 Task: check for the event while your visit to the museum on the 13th at 10:00 AM.
Action: Mouse moved to (25, 251)
Screenshot: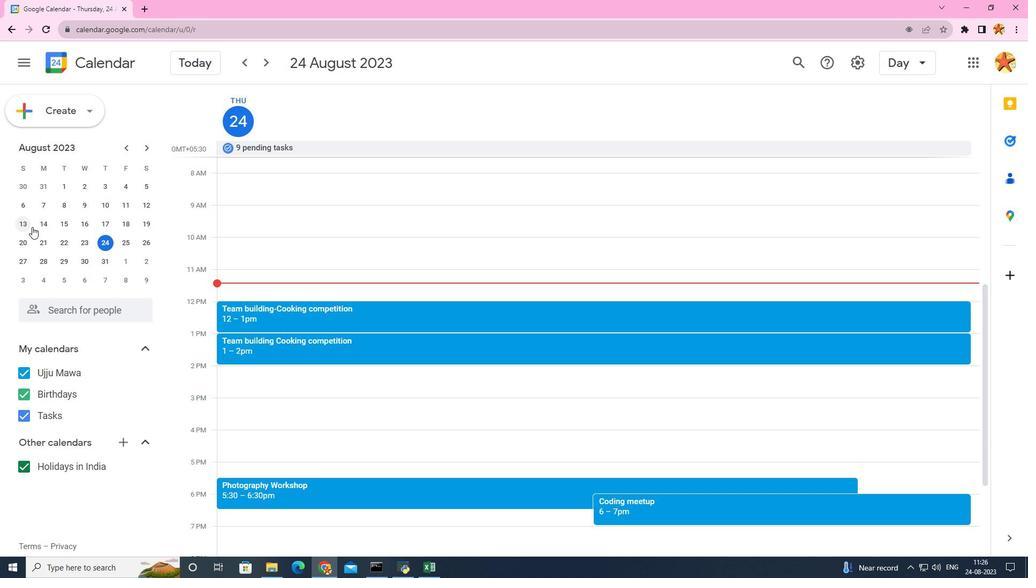 
Action: Mouse pressed left at (25, 251)
Screenshot: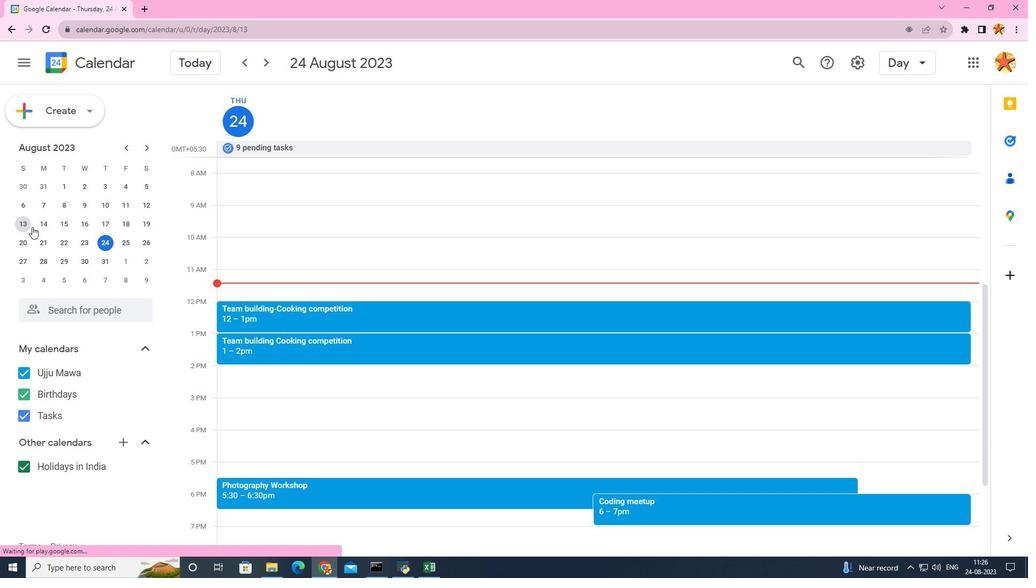 
Action: Mouse moved to (250, 250)
Screenshot: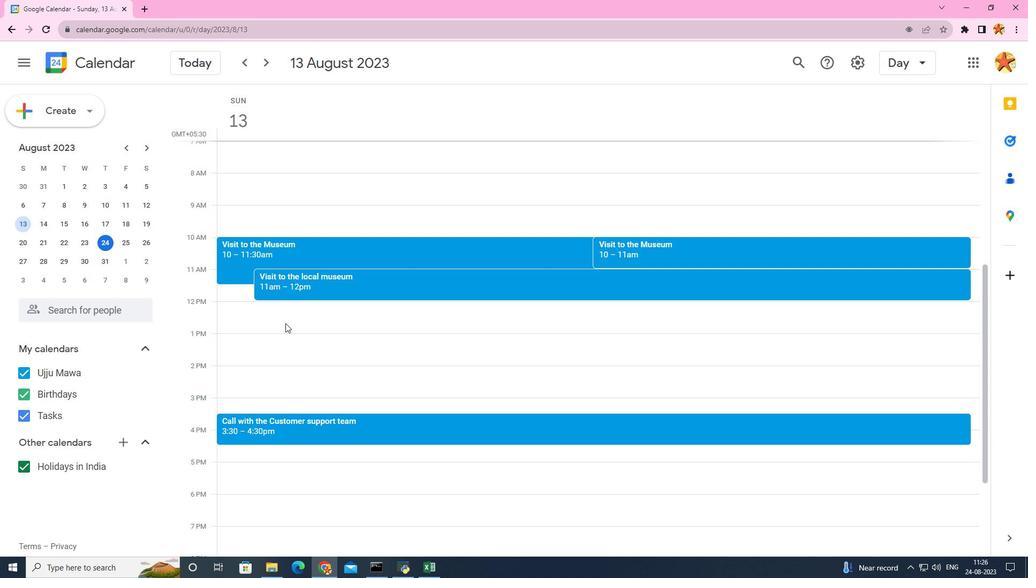 
Action: Mouse pressed left at (250, 250)
Screenshot: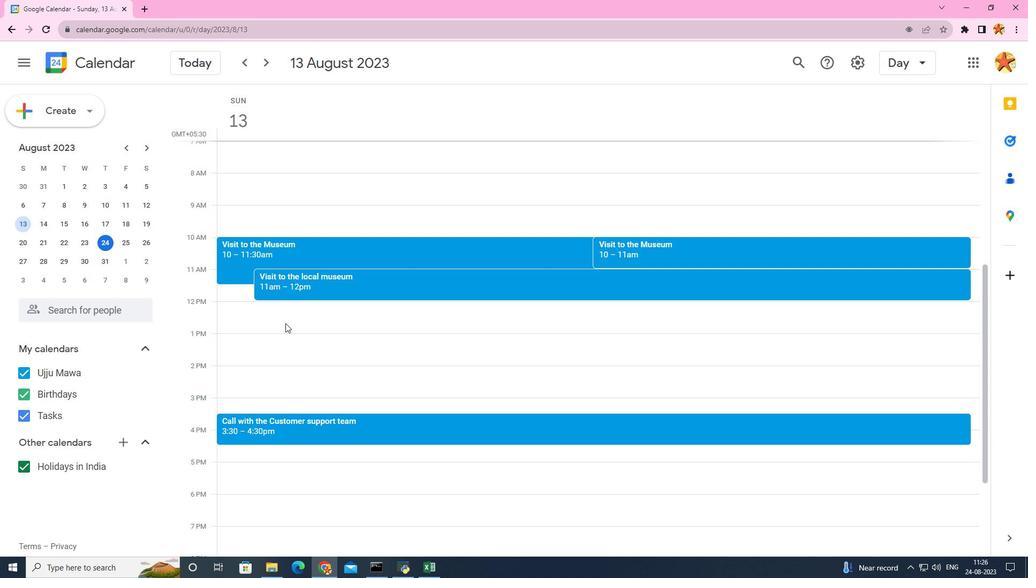 
Action: Mouse pressed left at (250, 250)
Screenshot: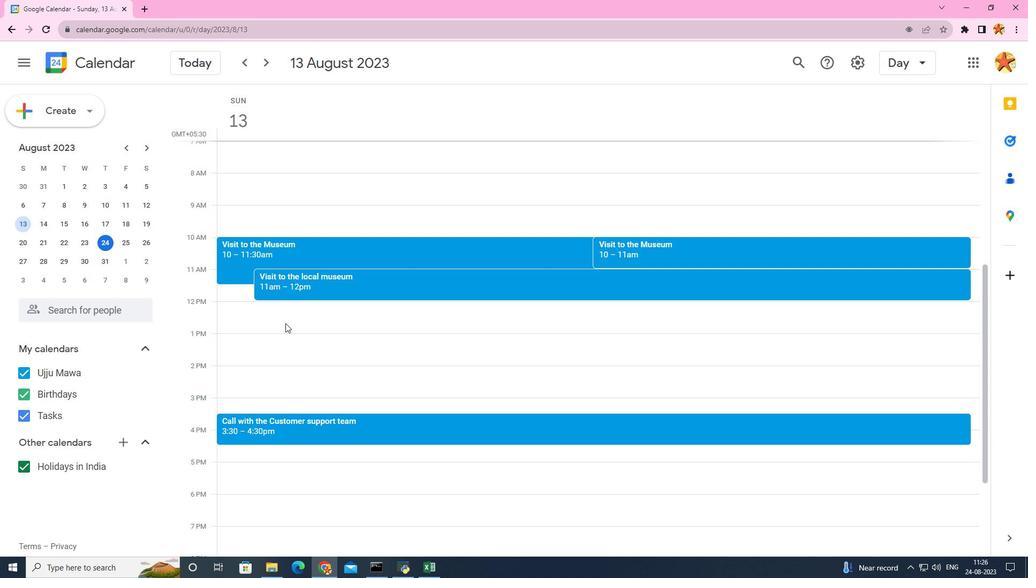 
Action: Mouse moved to (84, 145)
Screenshot: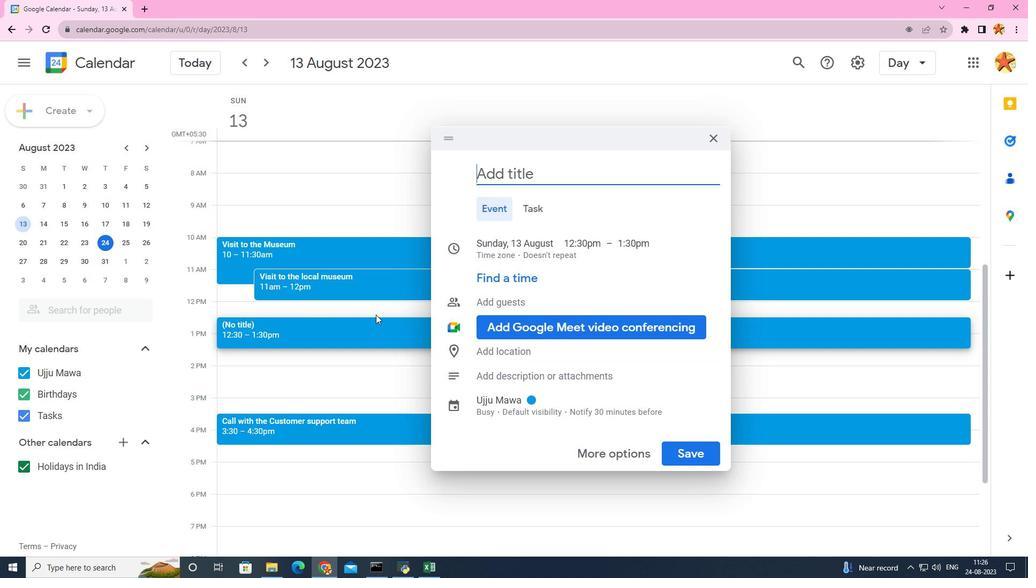 
Action: Mouse pressed left at (84, 145)
Screenshot: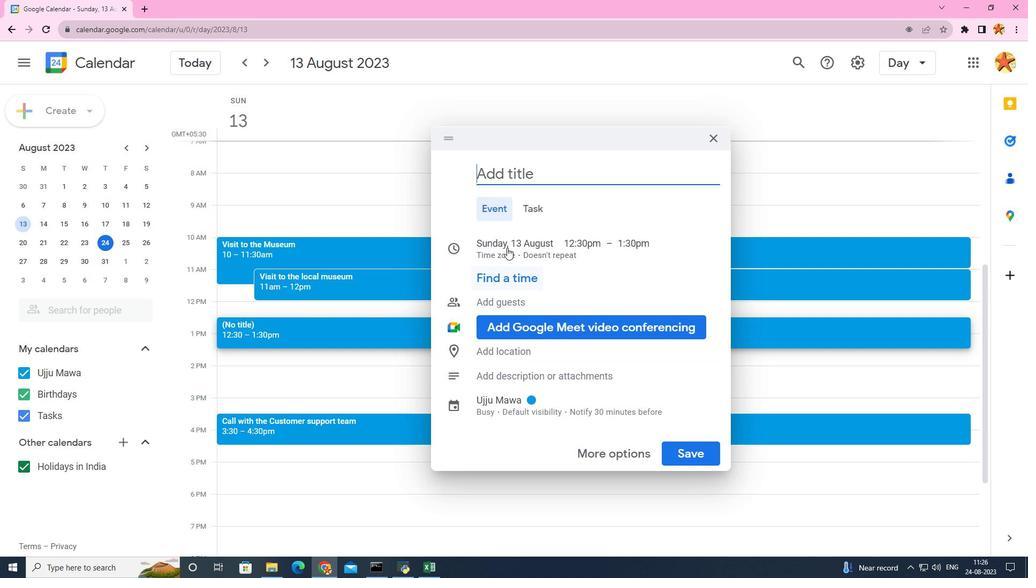 
Action: Key pressed <Key.caps_lock>V<Key.caps_lock>isit<Key.space>to<Key.space>the<Key.space><Key.caps_lock>M<Key.caps_lock>useum
Screenshot: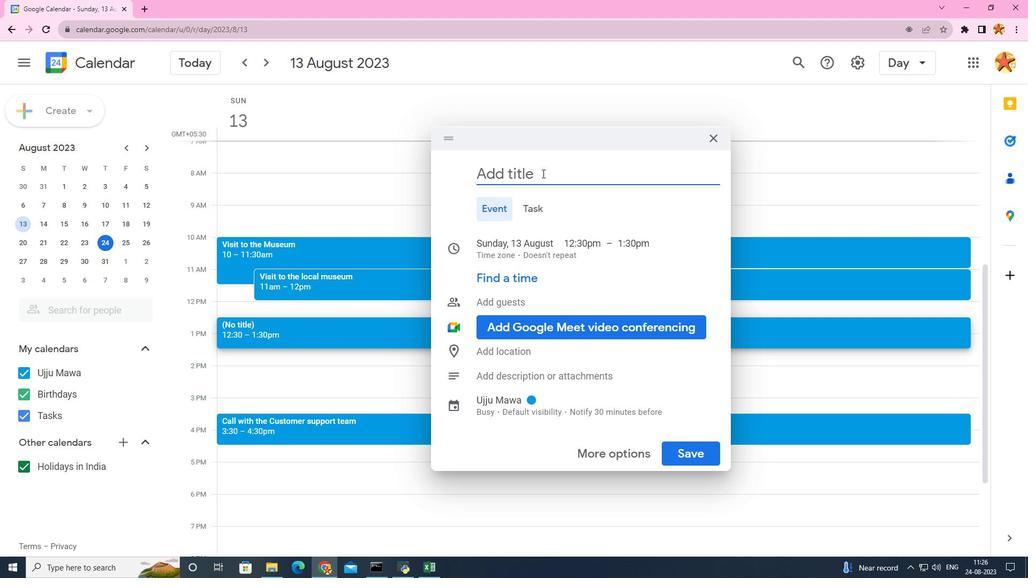 
Action: Mouse moved to (136, 174)
Screenshot: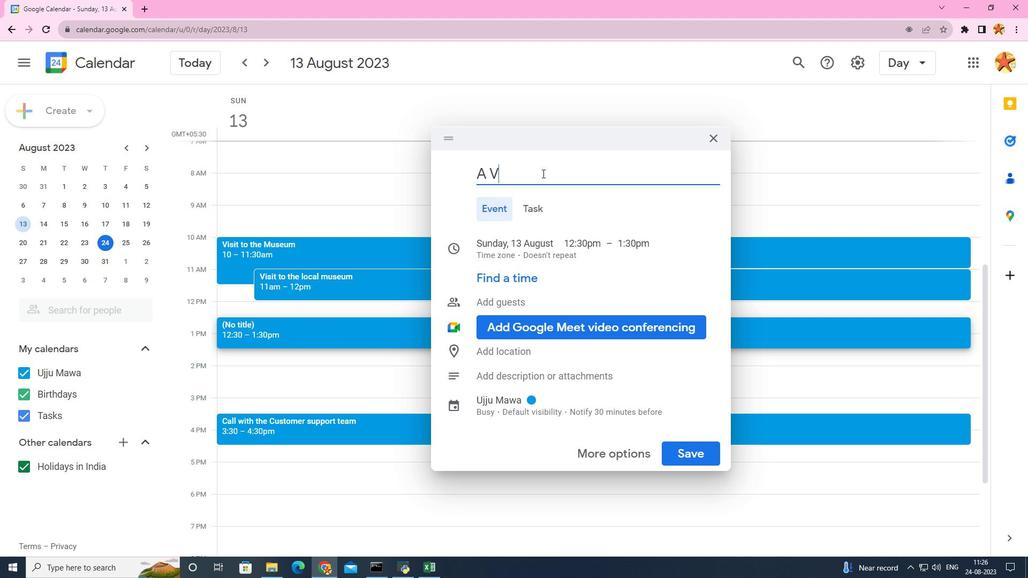 
Action: Mouse pressed left at (136, 174)
Screenshot: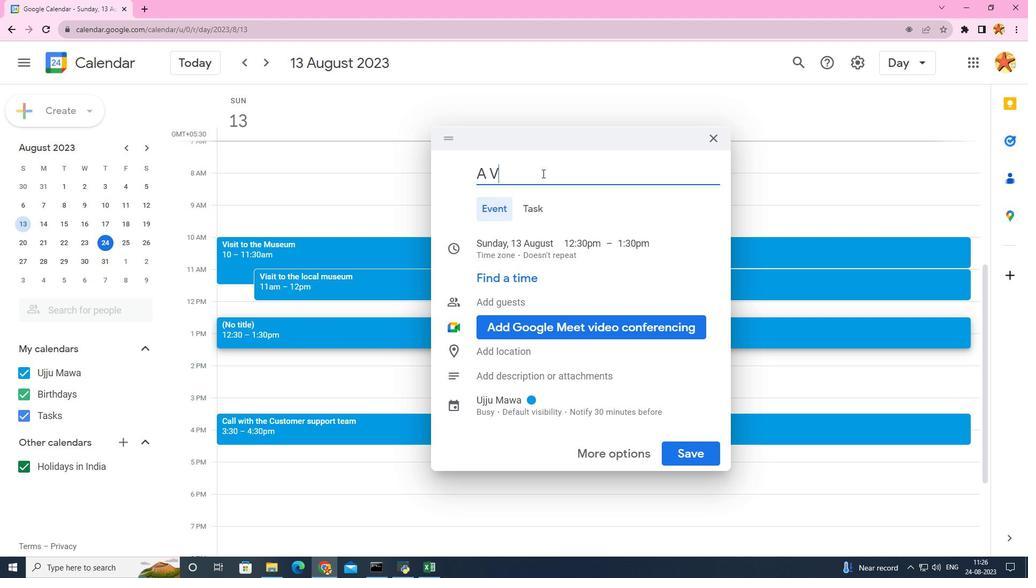 
Action: Mouse moved to (131, 263)
Screenshot: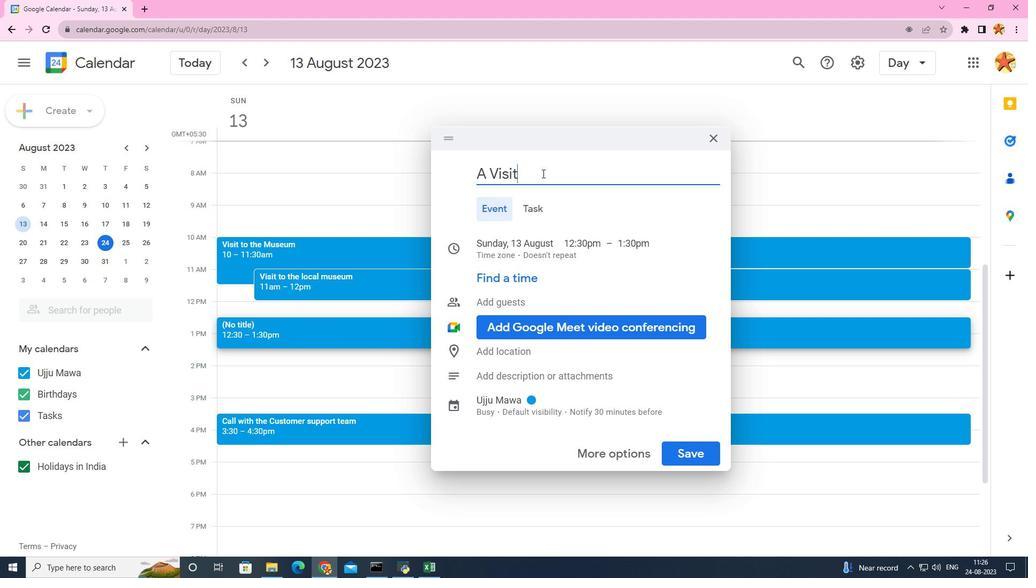 
Action: Mouse pressed left at (131, 263)
Screenshot: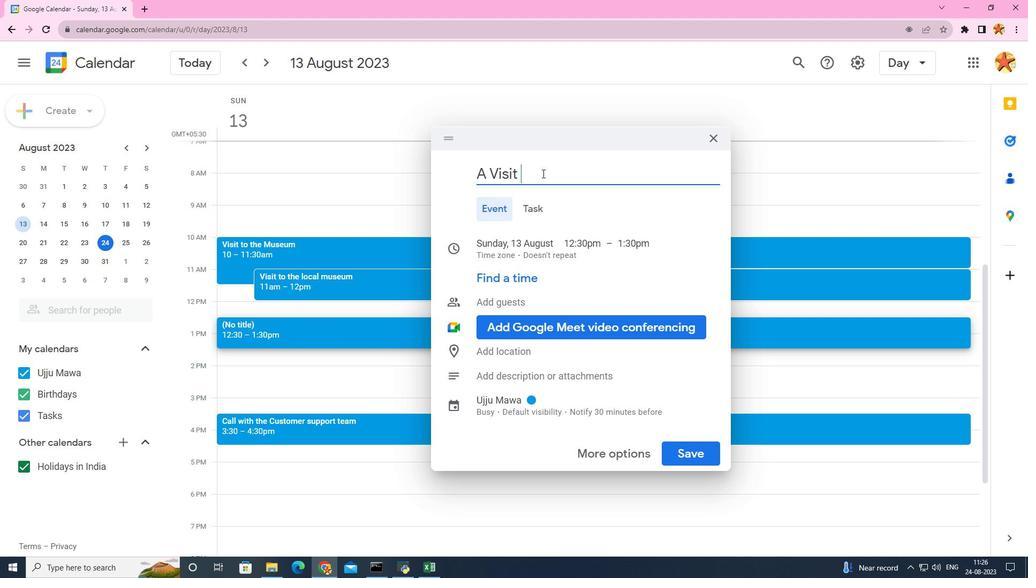 
Action: Mouse moved to (212, 172)
Screenshot: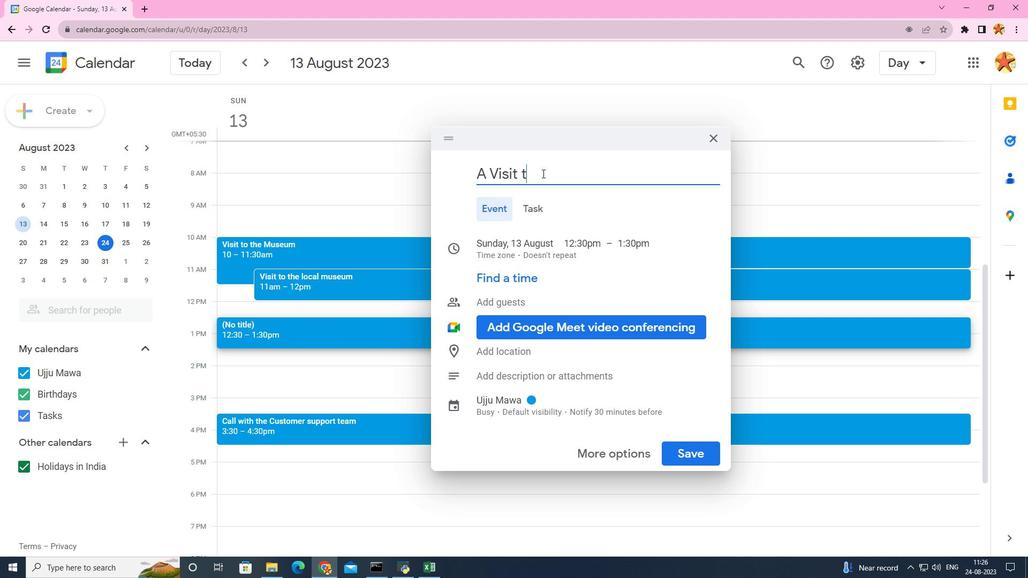 
Action: Mouse pressed left at (212, 172)
Screenshot: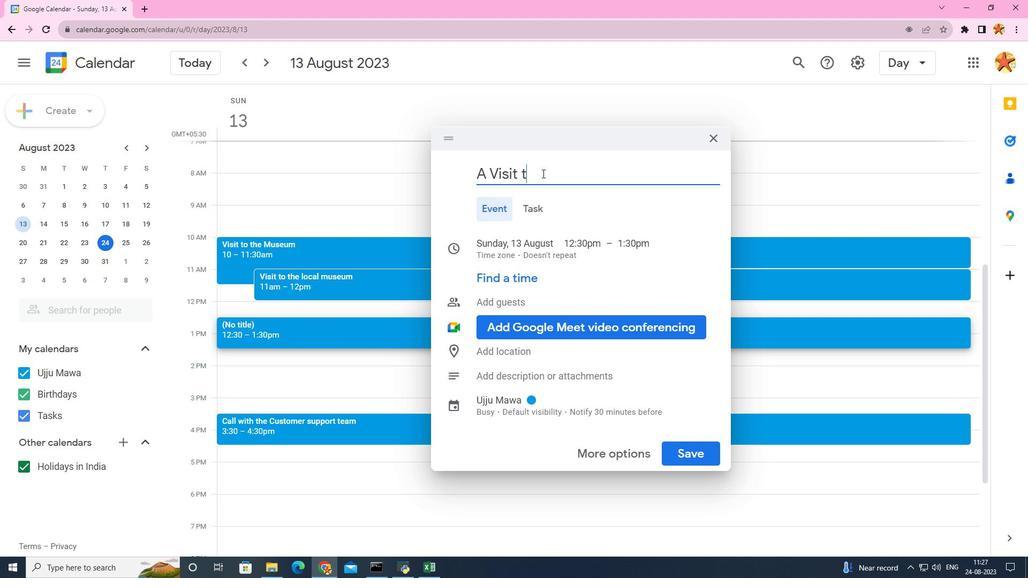 
Action: Mouse moved to (213, 258)
Screenshot: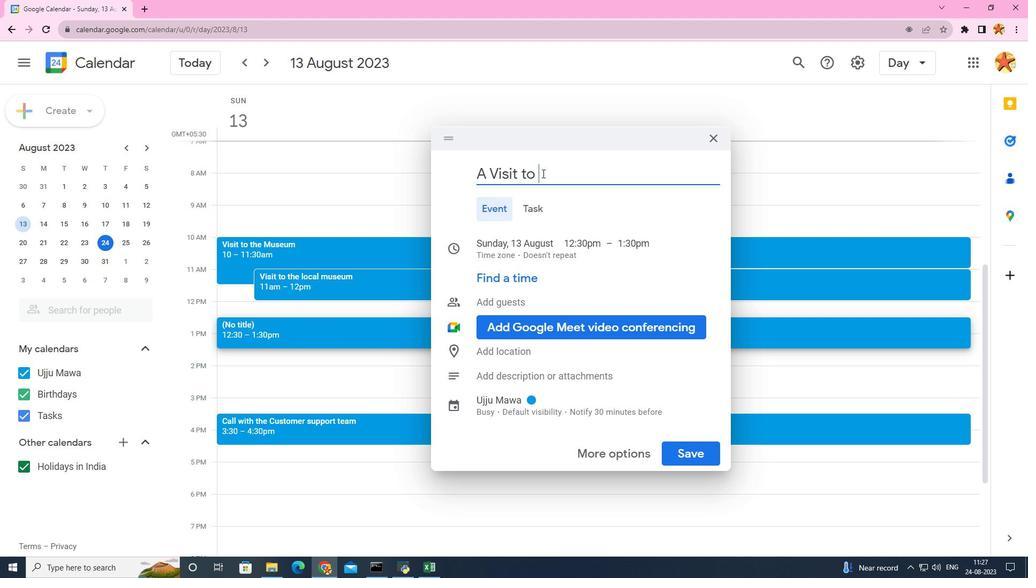 
Action: Mouse pressed left at (213, 258)
Screenshot: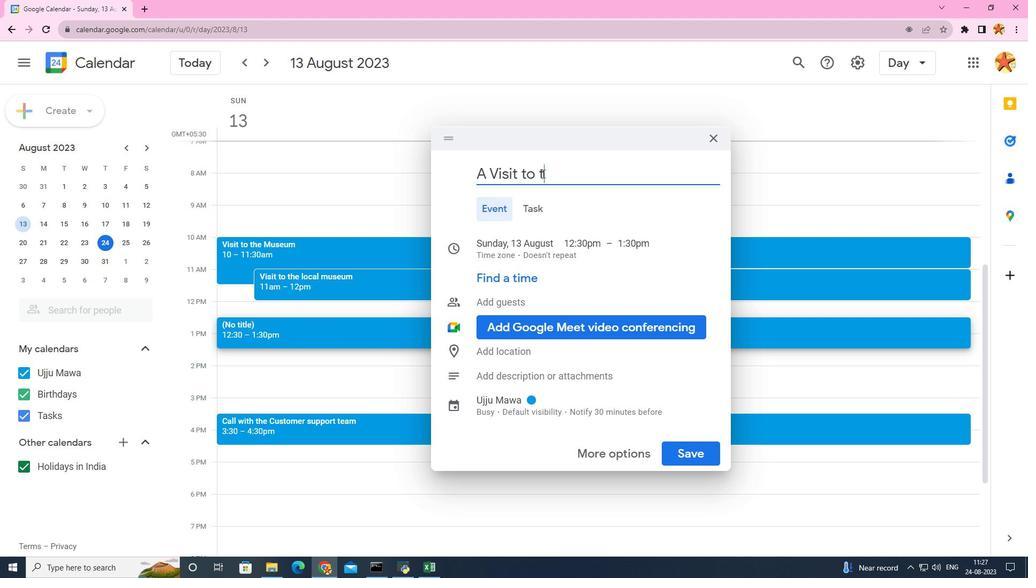 
Action: Mouse moved to (197, 177)
Screenshot: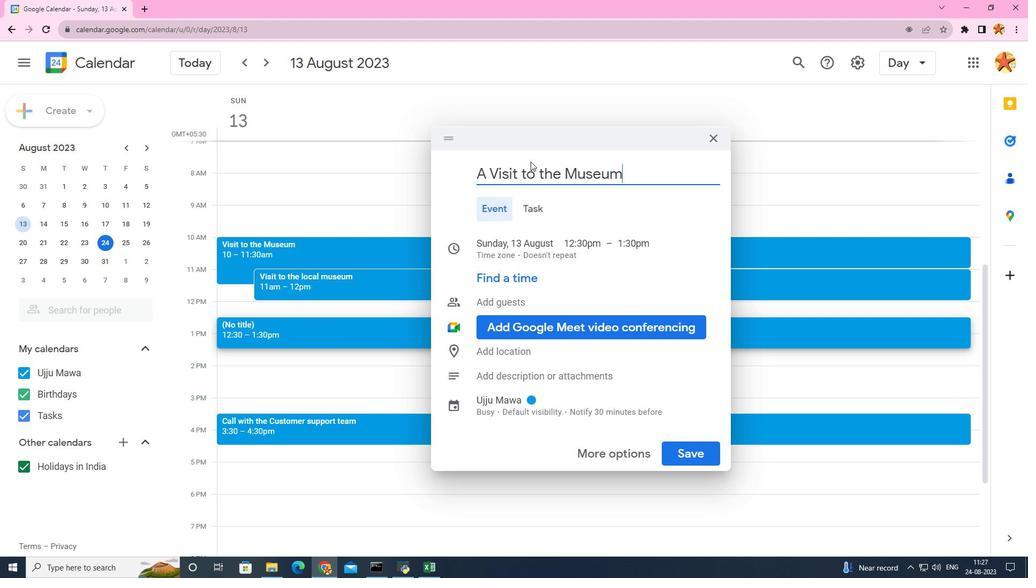 
Action: Mouse pressed left at (197, 177)
Screenshot: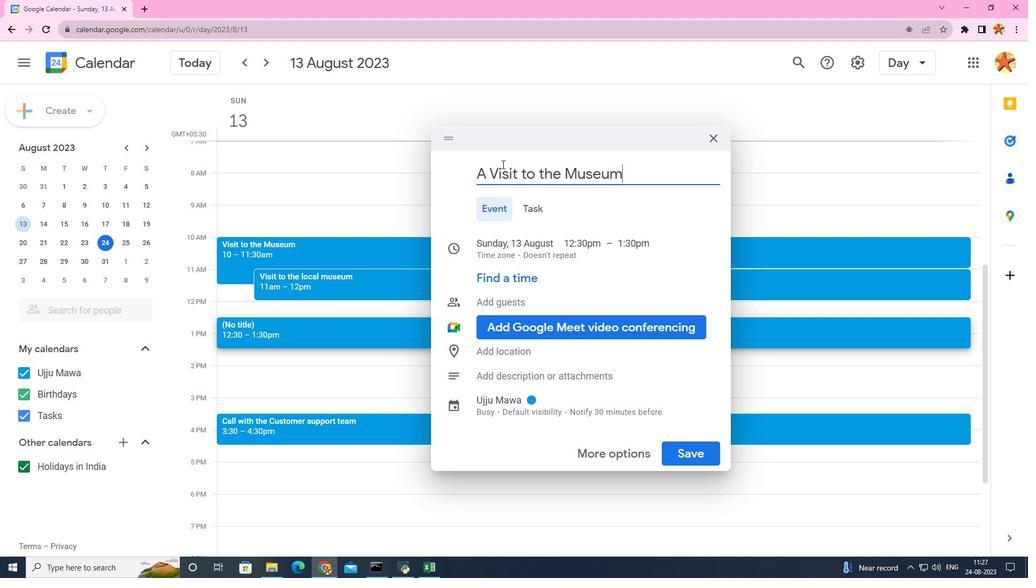 
Action: Mouse moved to (221, 214)
Screenshot: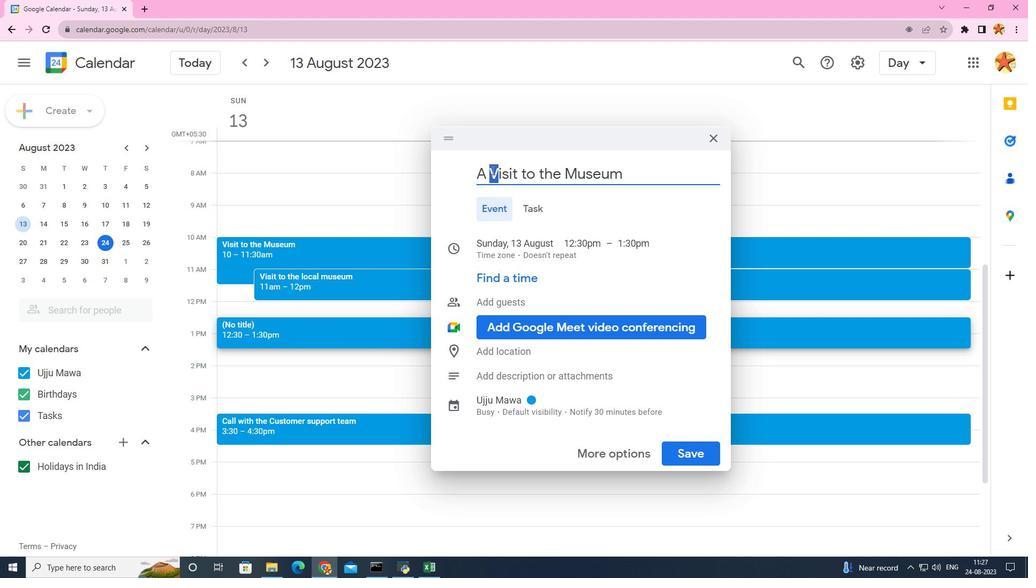 
Action: Mouse pressed left at (221, 214)
Screenshot: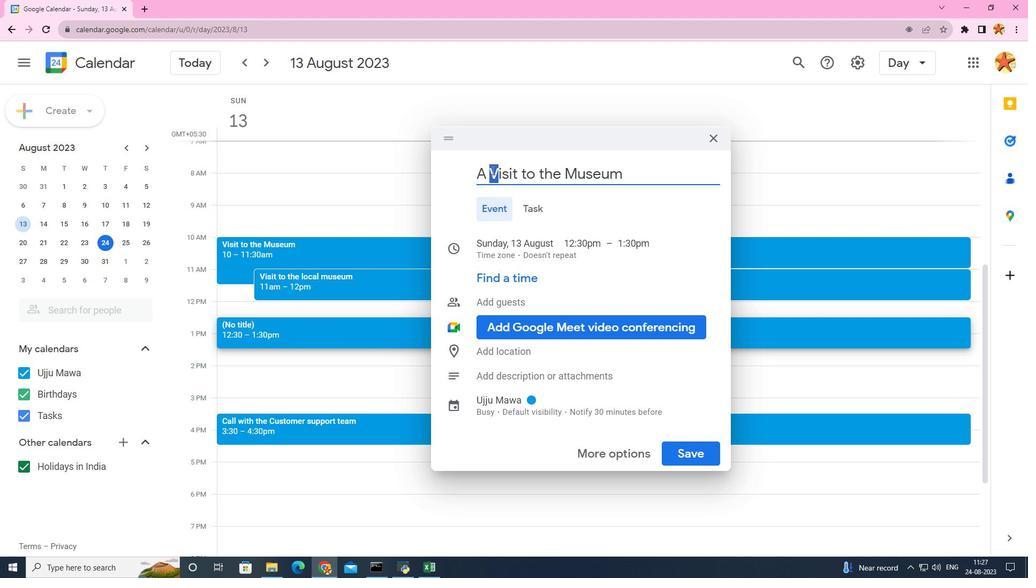 
Action: Mouse moved to (269, 208)
Screenshot: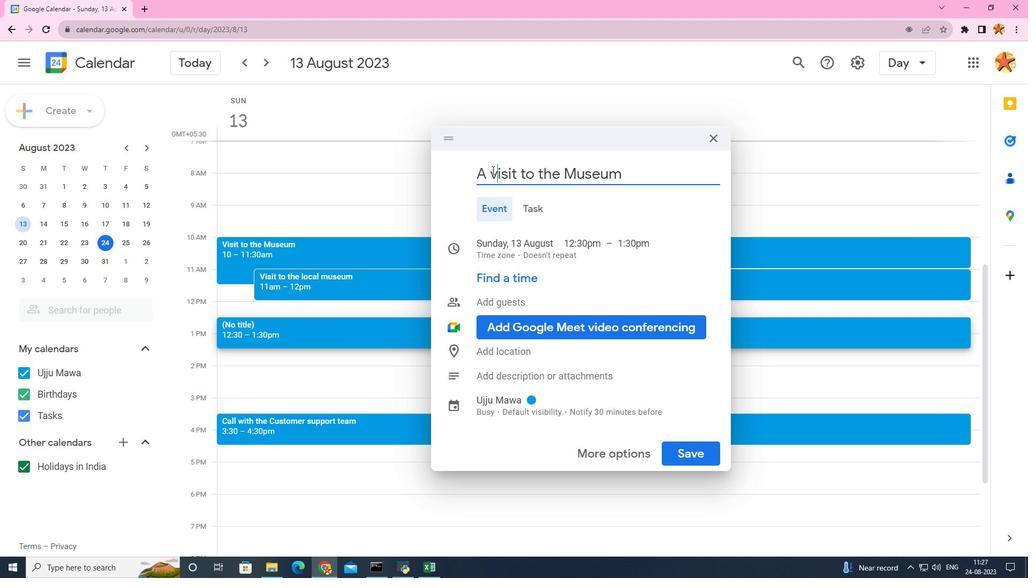 
Action: Mouse pressed left at (269, 208)
Screenshot: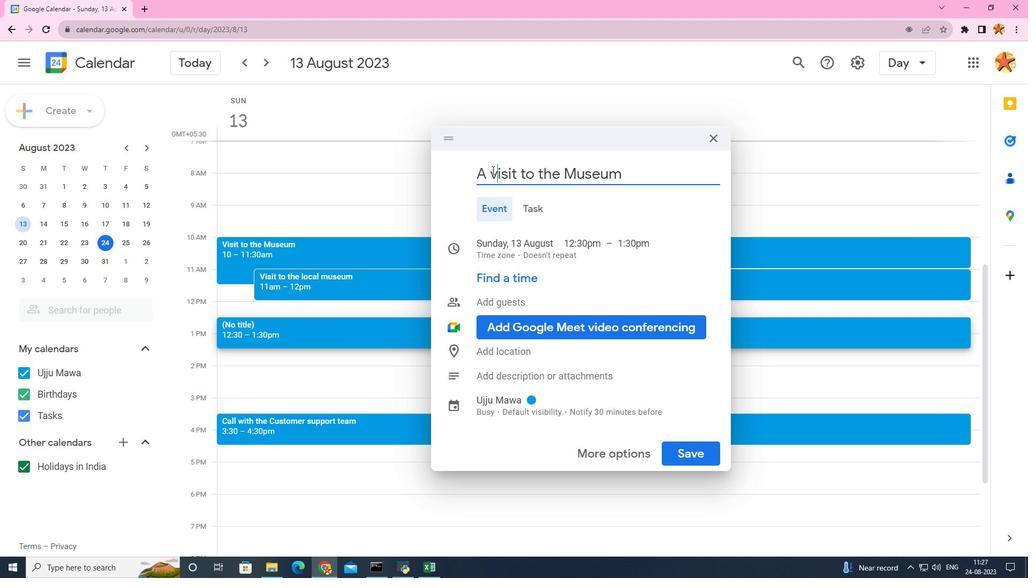 
Action: Mouse moved to (525, 149)
Screenshot: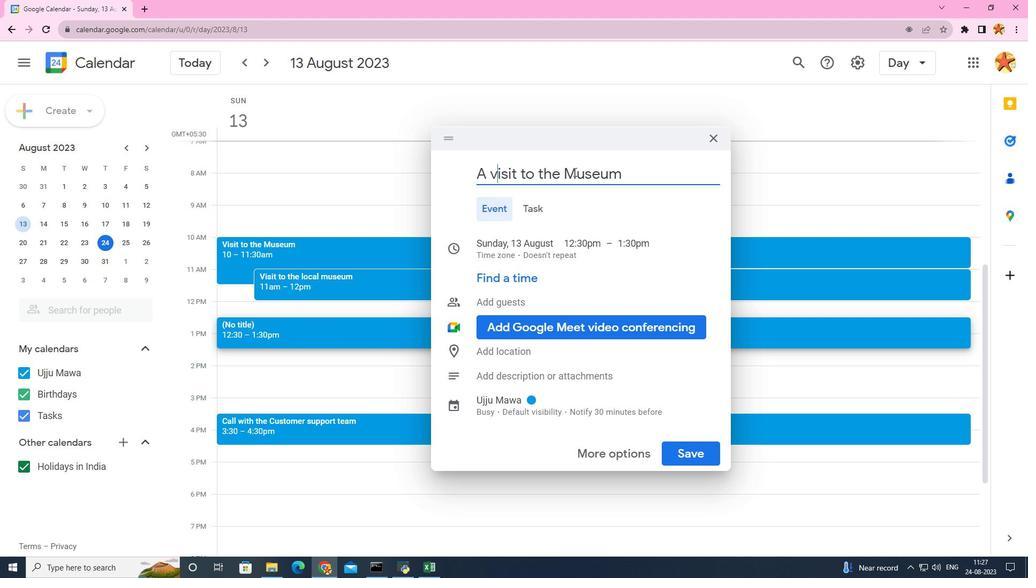 
Action: Mouse pressed left at (525, 149)
Screenshot: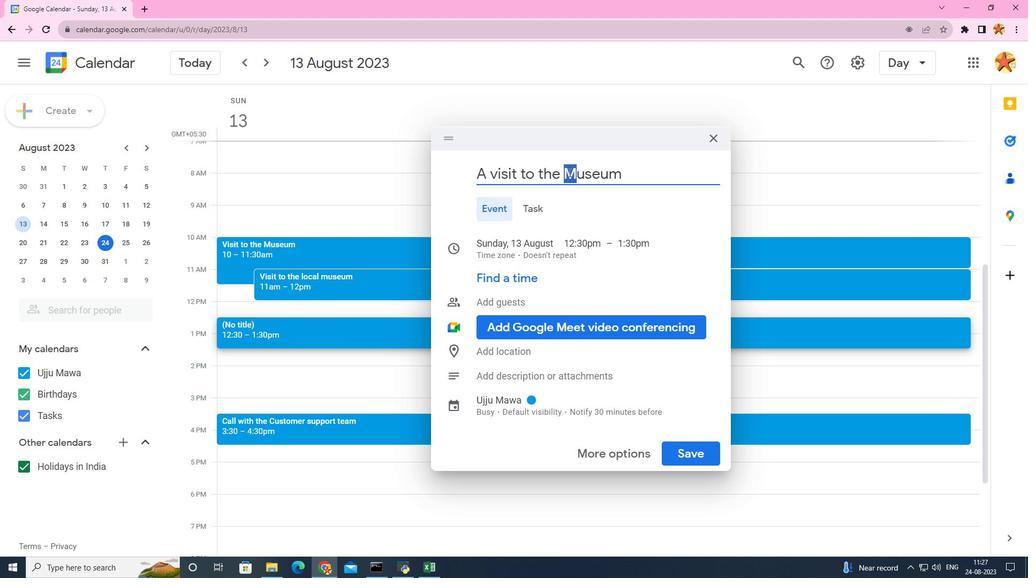 
Action: Mouse moved to (27, 252)
Screenshot: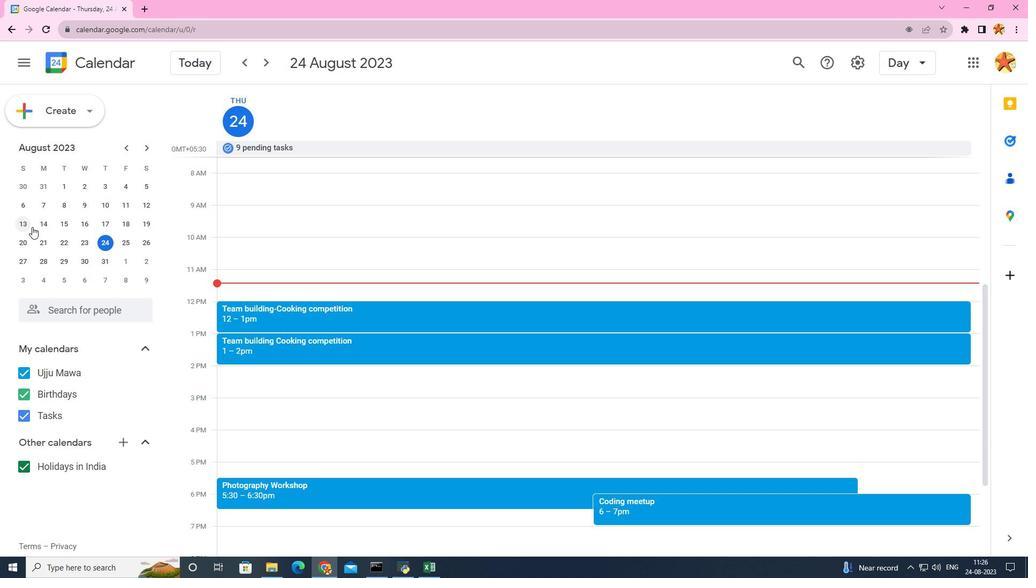 
Action: Mouse pressed left at (27, 252)
Screenshot: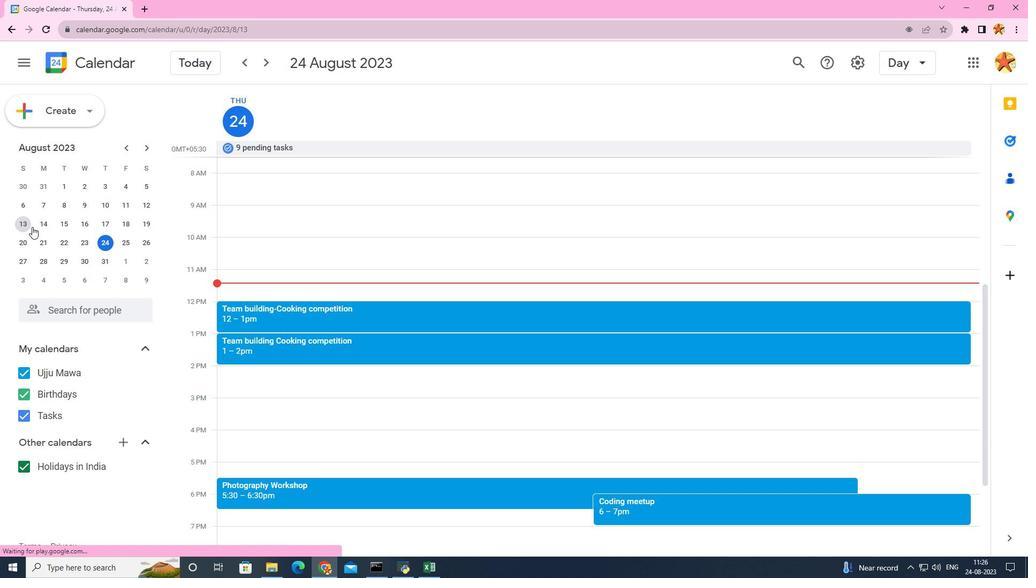 
Action: Mouse moved to (281, 317)
Screenshot: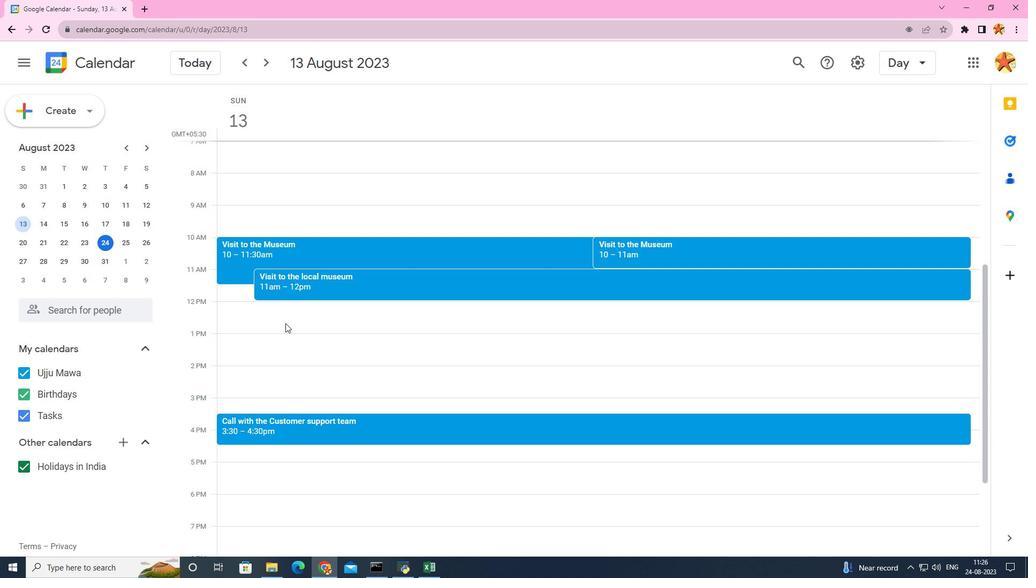 
Action: Mouse pressed left at (281, 317)
Screenshot: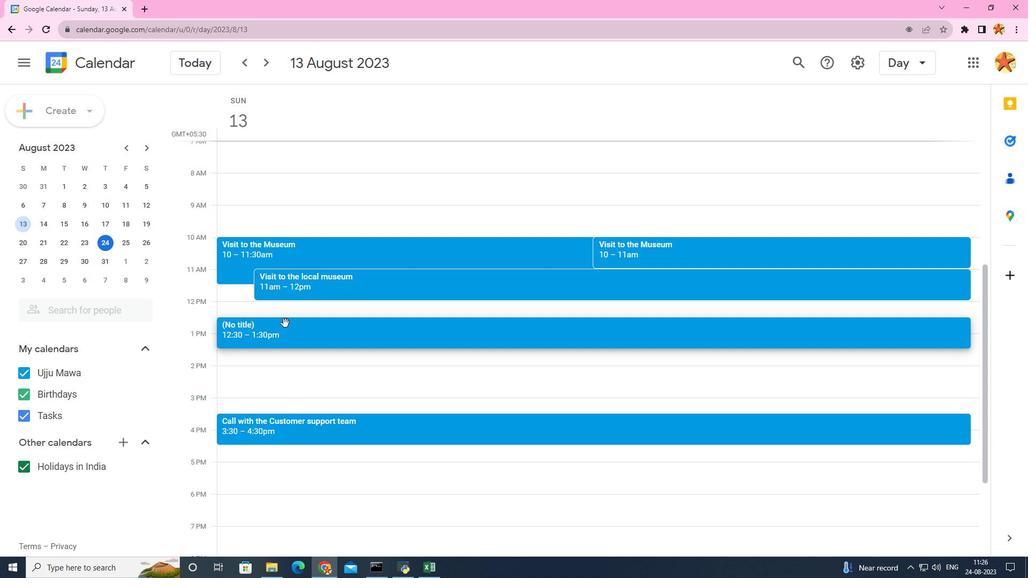 
Action: Mouse moved to (538, 216)
Screenshot: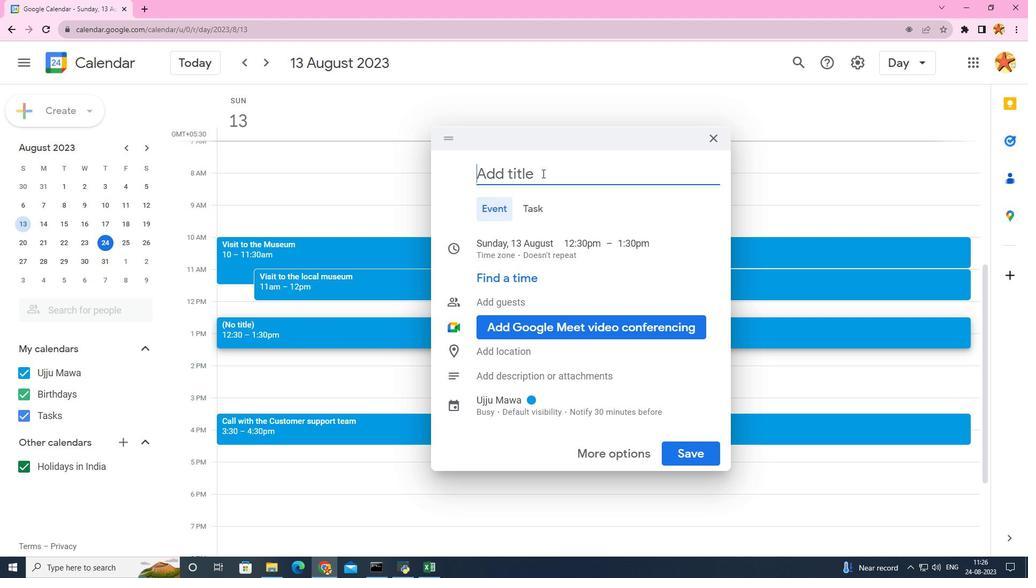 
Action: Key pressed <Key.caps_lock>V<Key.caps_lock>isit<Key.backspace><Key.backspace><Key.backspace><Key.backspace><Key.backspace><Key.shift>a<Key.caps_lock><Key.space><Key.caps_lock>v<Key.caps_lock>ISIT<Key.space>TO<Key.space>THE
Screenshot: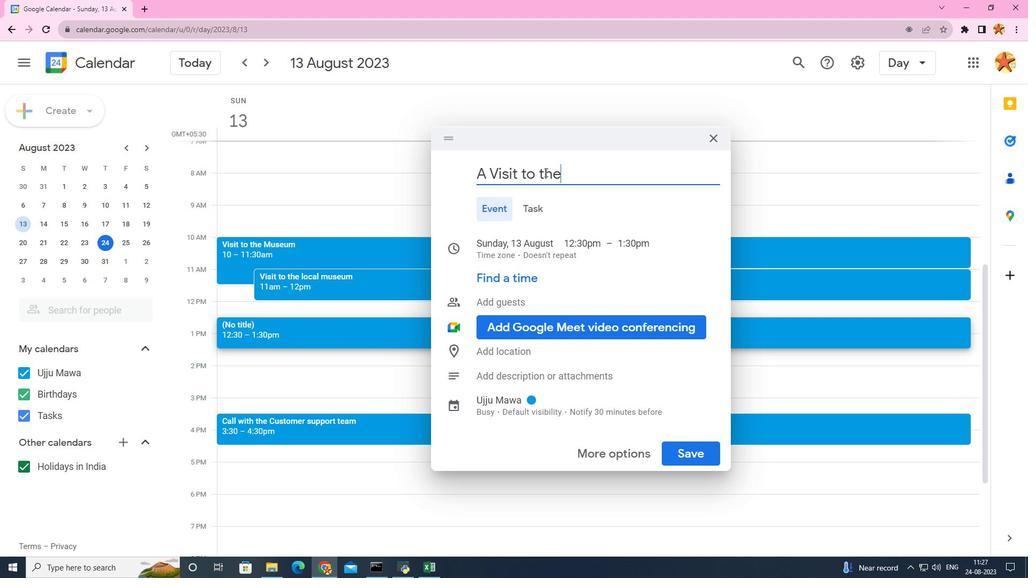 
Action: Mouse moved to (541, 216)
Screenshot: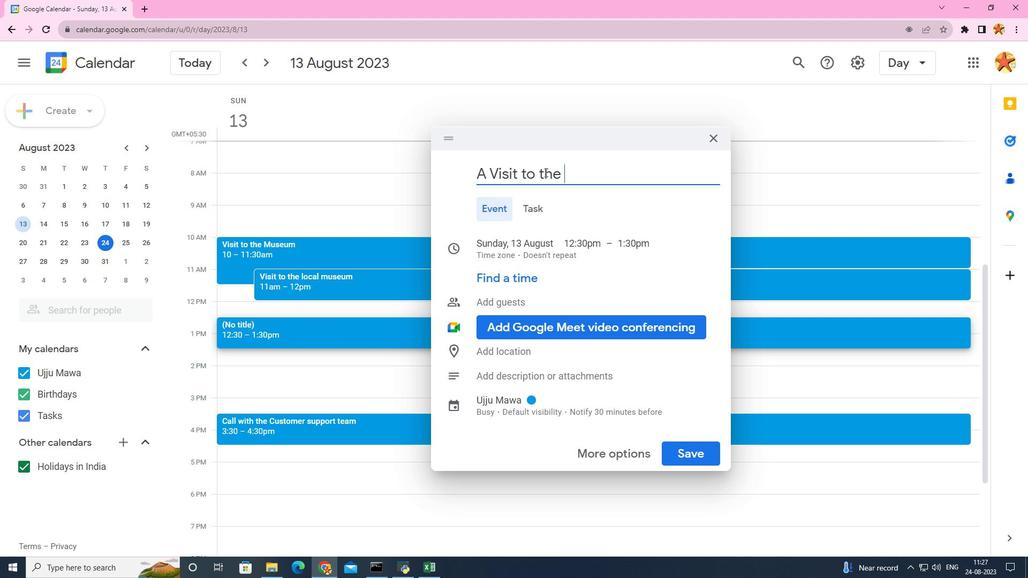 
Action: Key pressed <Key.space><Key.caps_lock>m<Key.caps_lock>USEUM
Screenshot: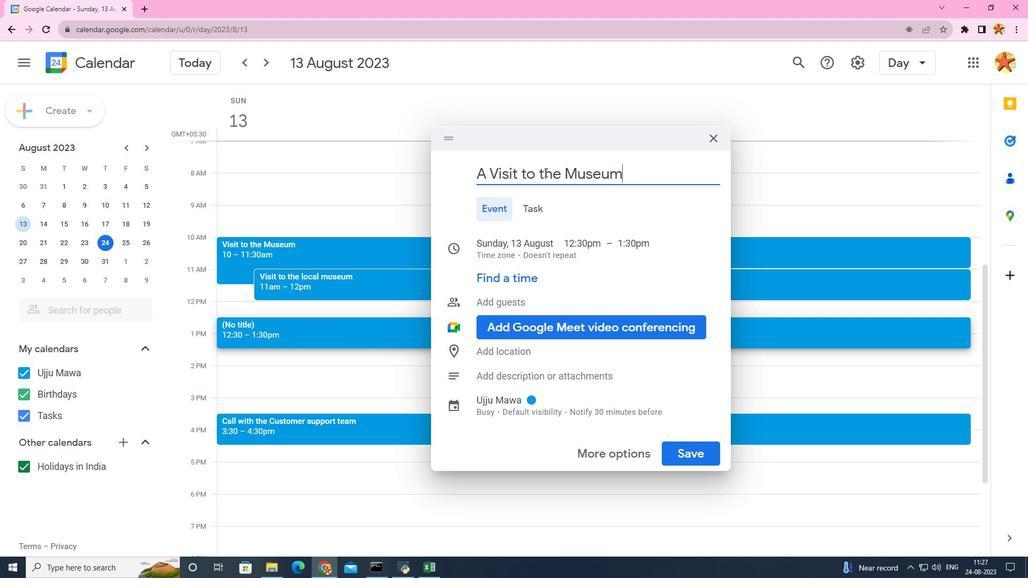 
Action: Mouse moved to (493, 213)
Screenshot: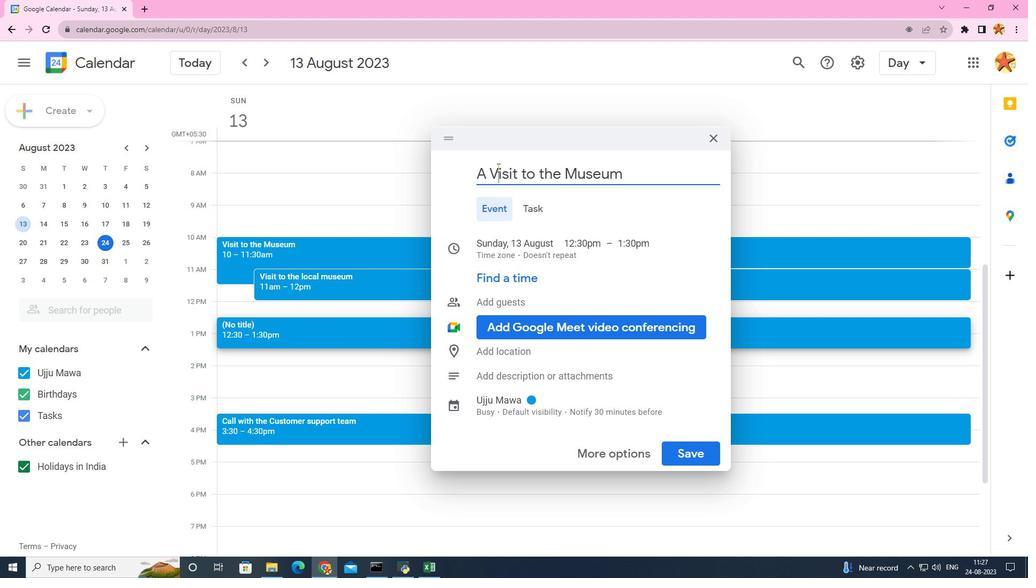 
Action: Mouse pressed left at (493, 213)
Screenshot: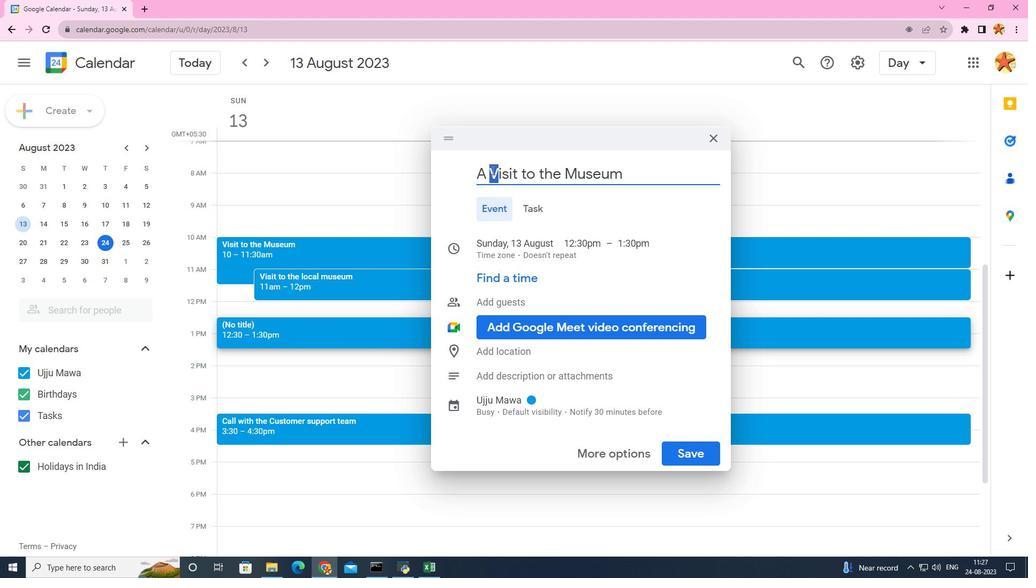 
Action: Mouse moved to (487, 214)
Screenshot: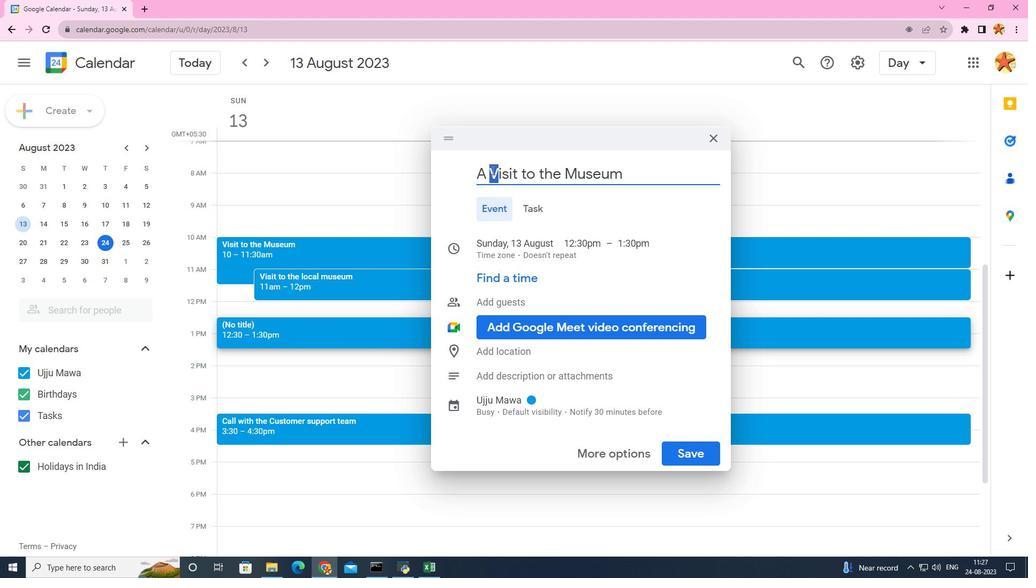 
Action: Key pressed V
Screenshot: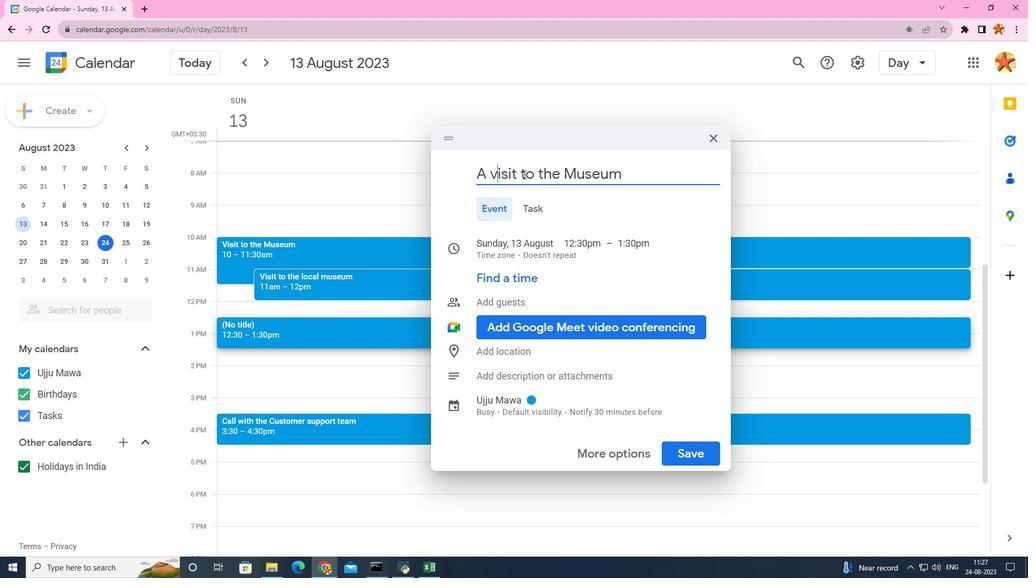 
Action: Mouse moved to (570, 215)
Screenshot: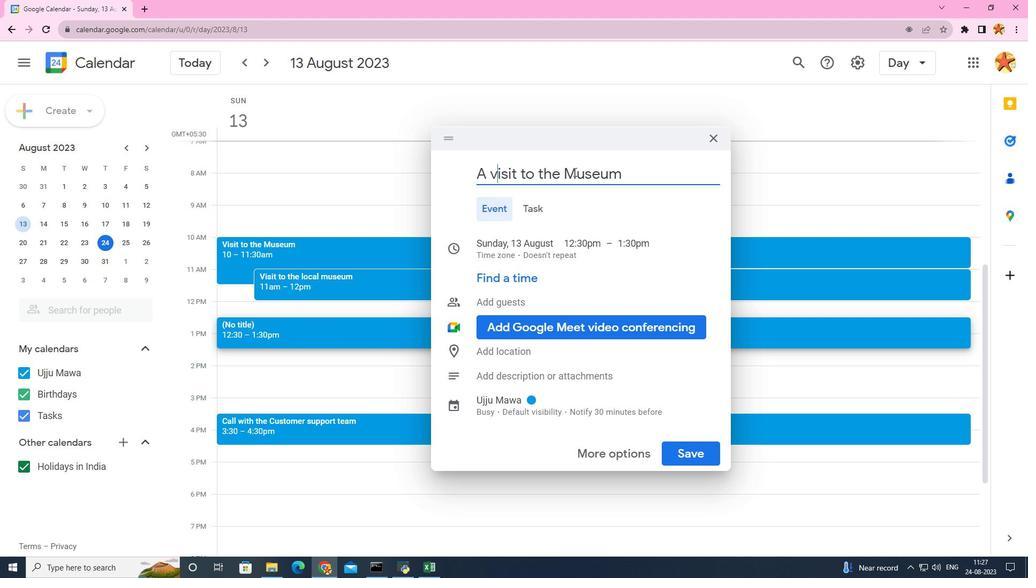 
Action: Mouse pressed left at (570, 215)
Screenshot: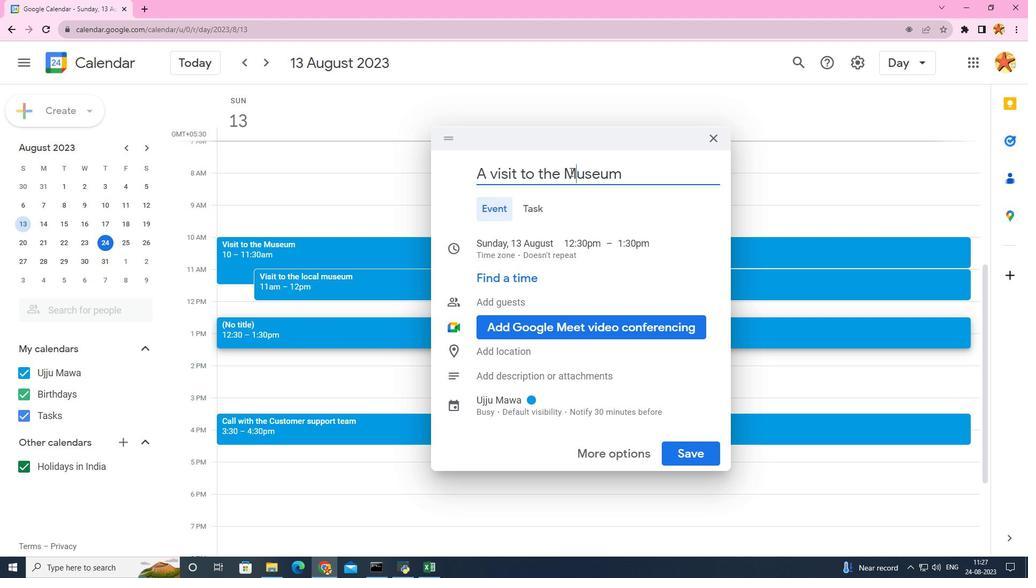 
Action: Mouse moved to (565, 216)
Screenshot: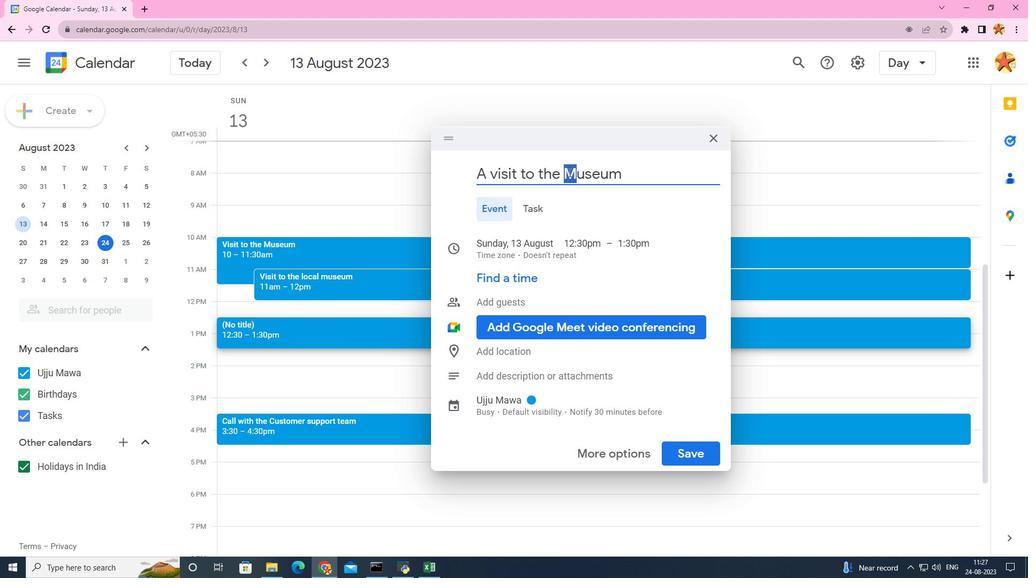 
Action: Key pressed M
Screenshot: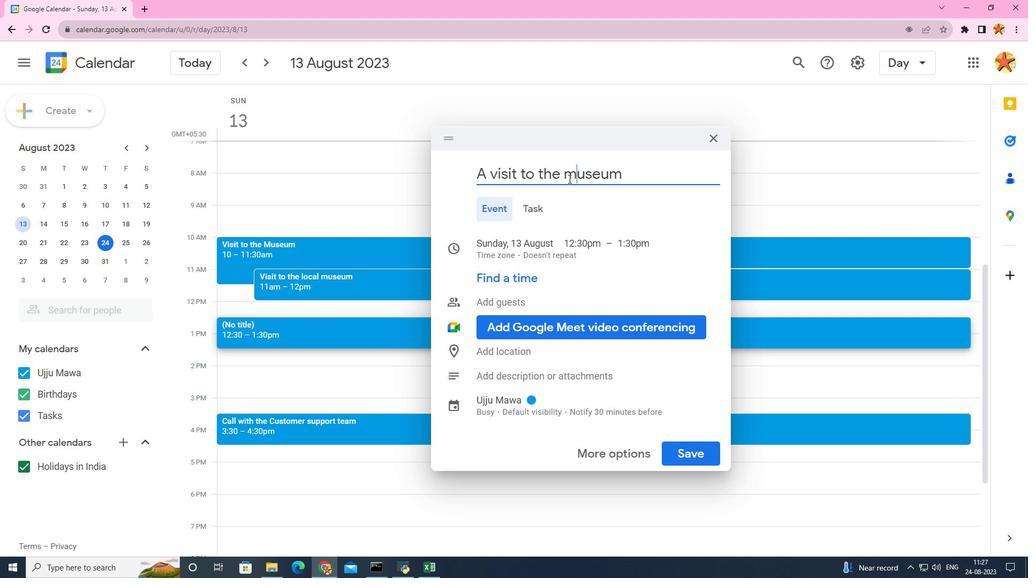 
Action: Mouse moved to (565, 236)
Screenshot: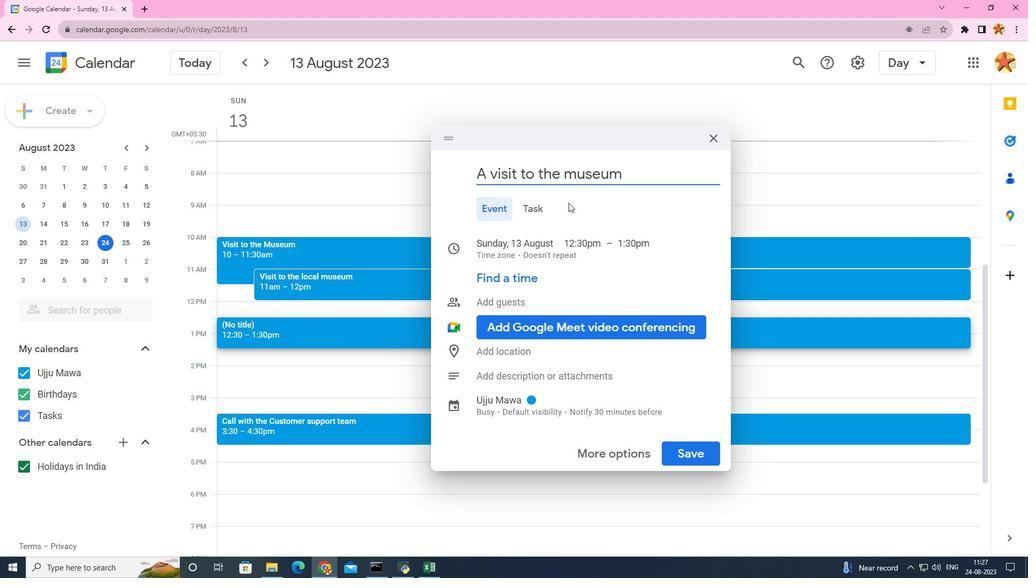
Action: Mouse pressed left at (565, 236)
Screenshot: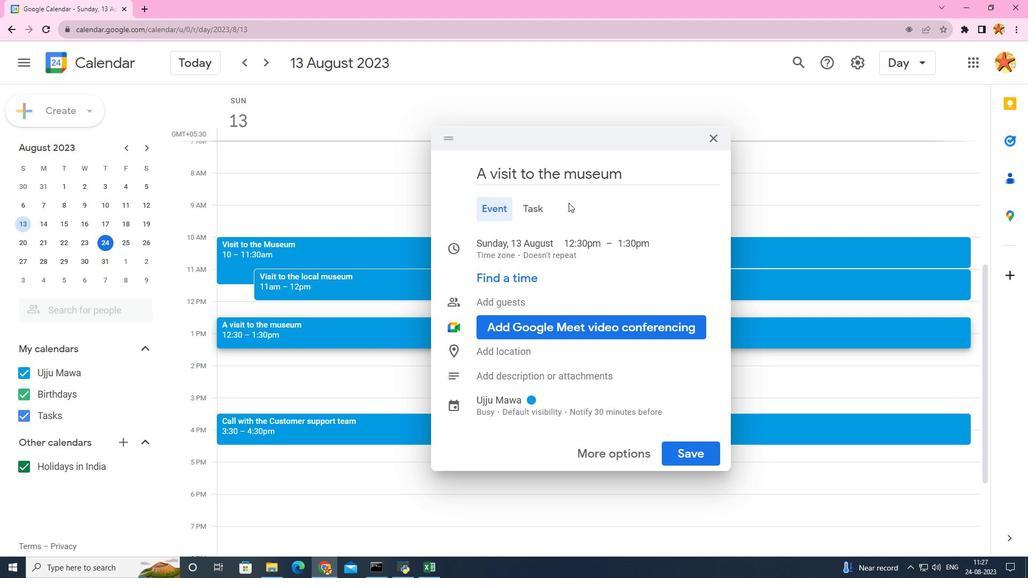 
Action: Mouse moved to (571, 258)
Screenshot: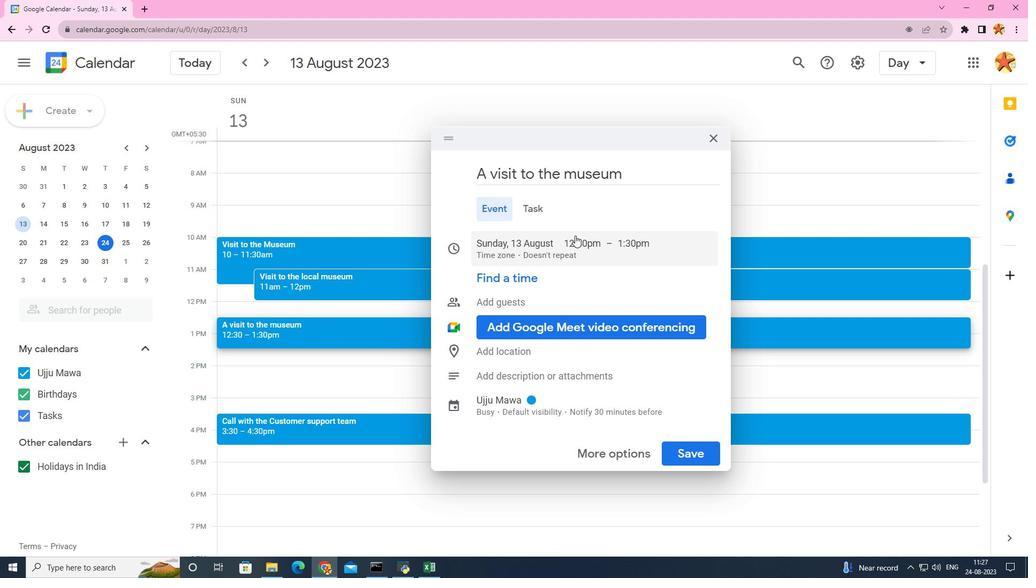 
Action: Mouse pressed left at (571, 258)
Screenshot: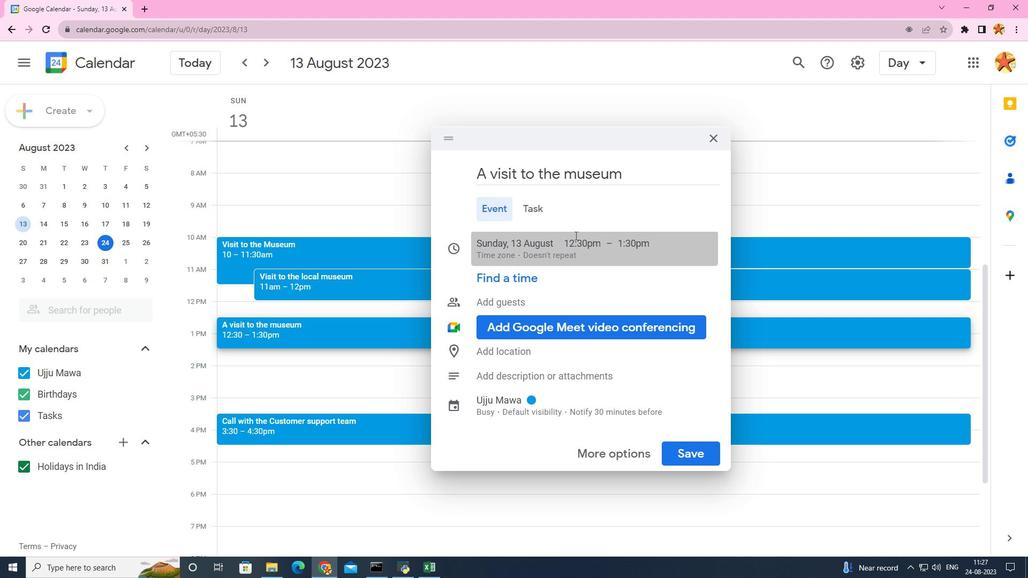 
Action: Mouse moved to (586, 266)
Screenshot: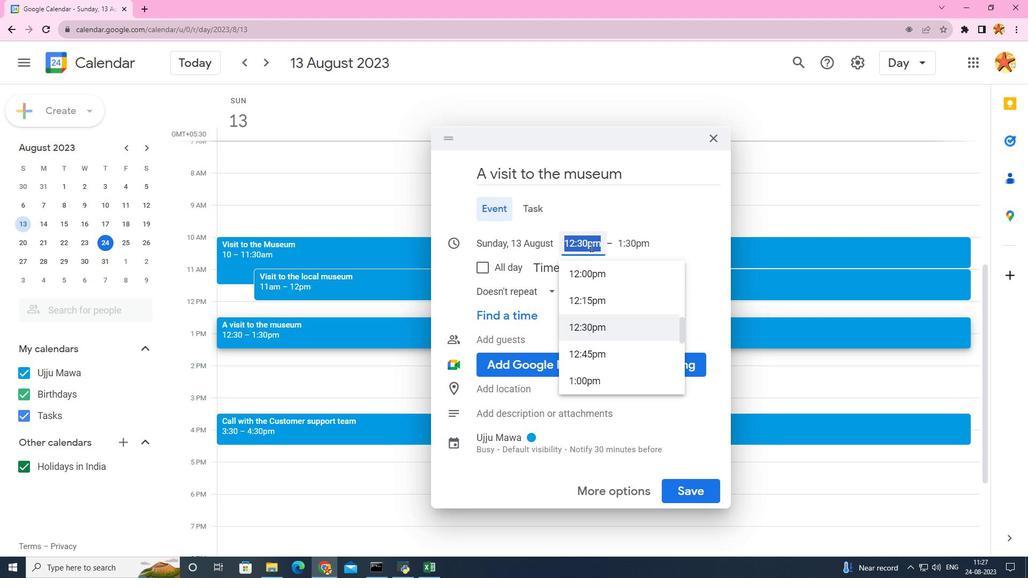 
Action: Mouse pressed left at (586, 266)
Screenshot: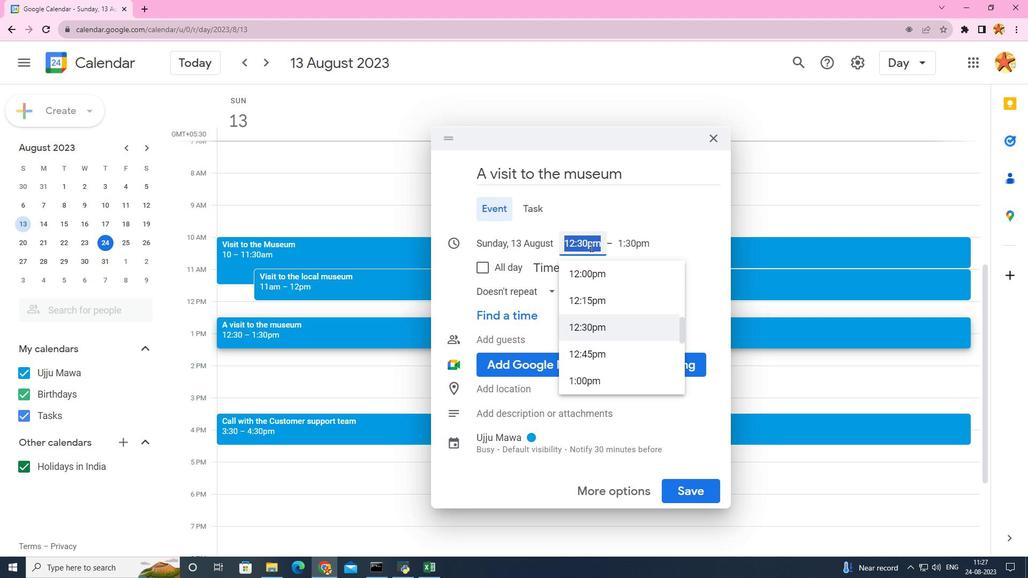 
Action: Mouse moved to (572, 313)
Screenshot: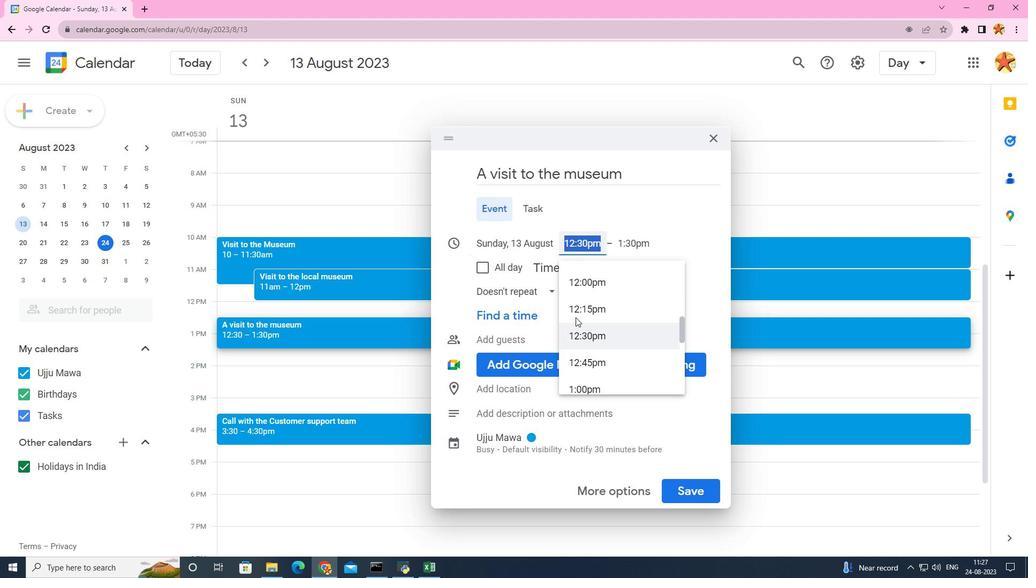 
Action: Mouse scrolled (572, 313) with delta (0, 0)
Screenshot: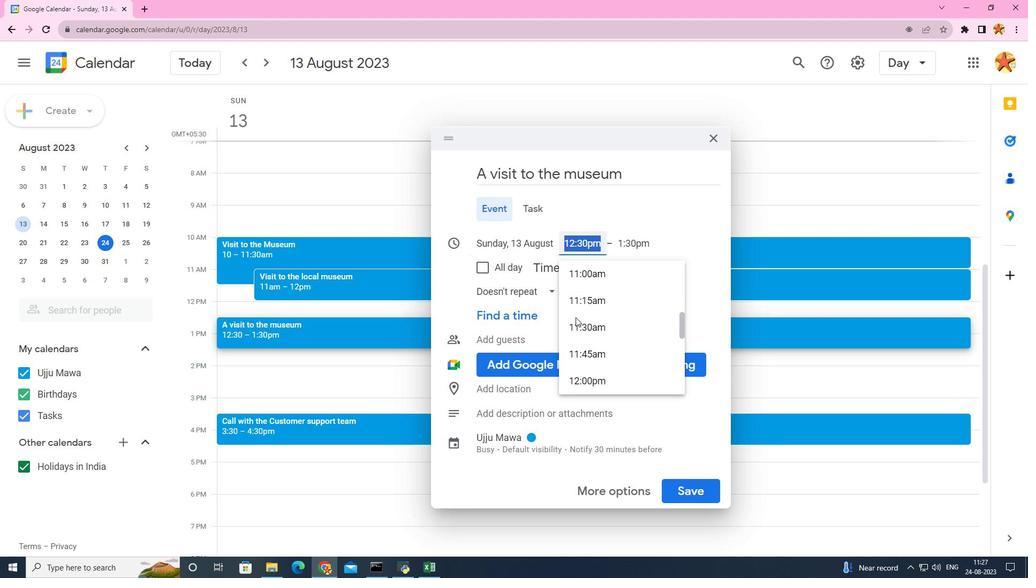 
Action: Mouse scrolled (572, 313) with delta (0, 0)
Screenshot: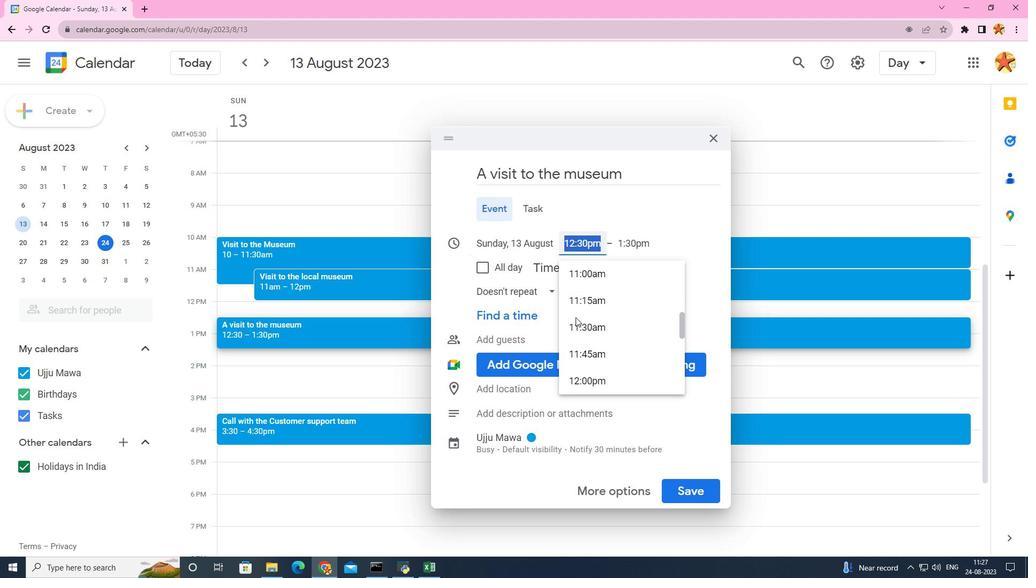 
Action: Mouse scrolled (572, 313) with delta (0, 0)
Screenshot: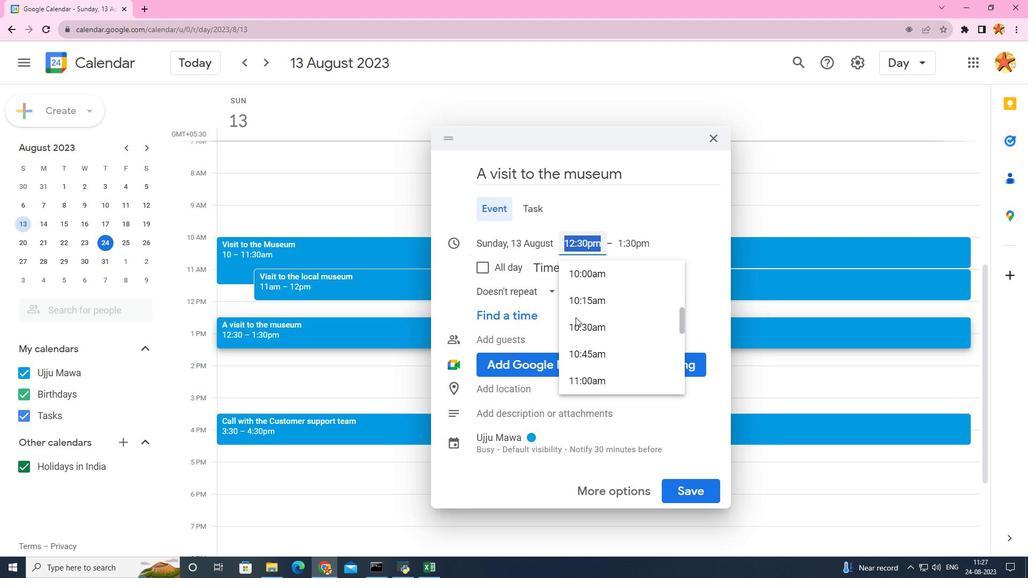 
Action: Mouse scrolled (572, 313) with delta (0, 0)
Screenshot: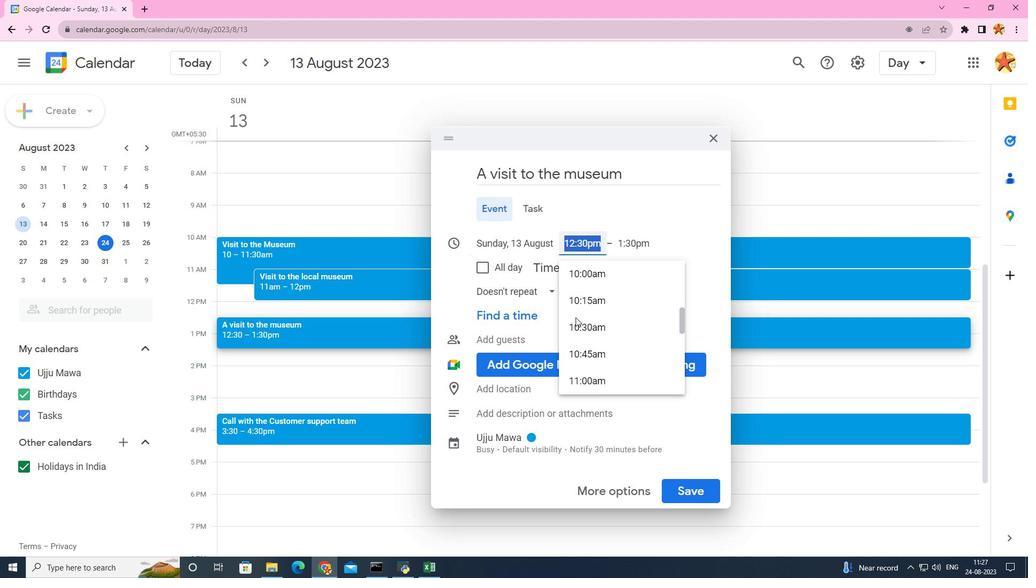 
Action: Mouse moved to (588, 290)
Screenshot: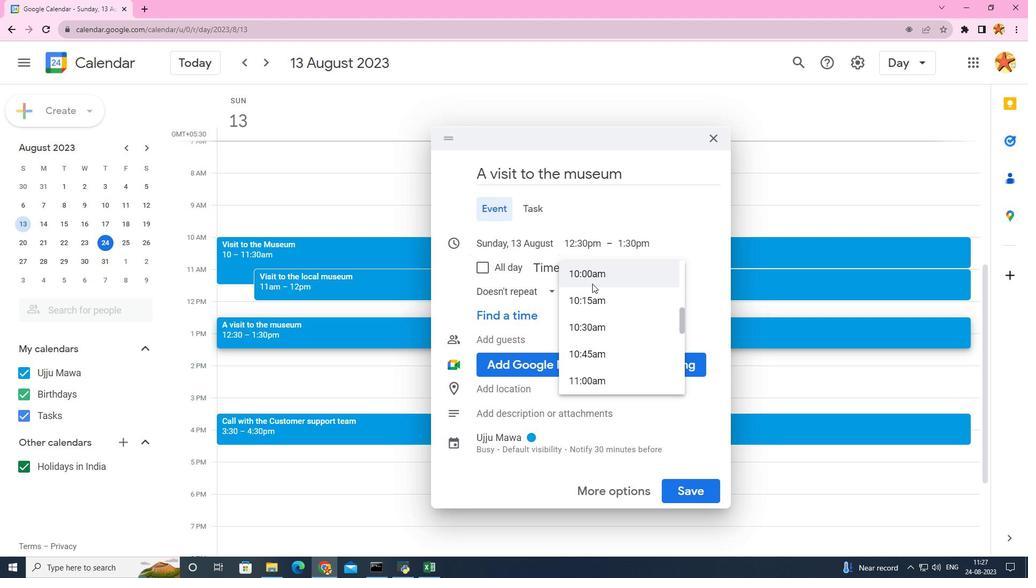 
Action: Mouse pressed left at (588, 290)
Screenshot: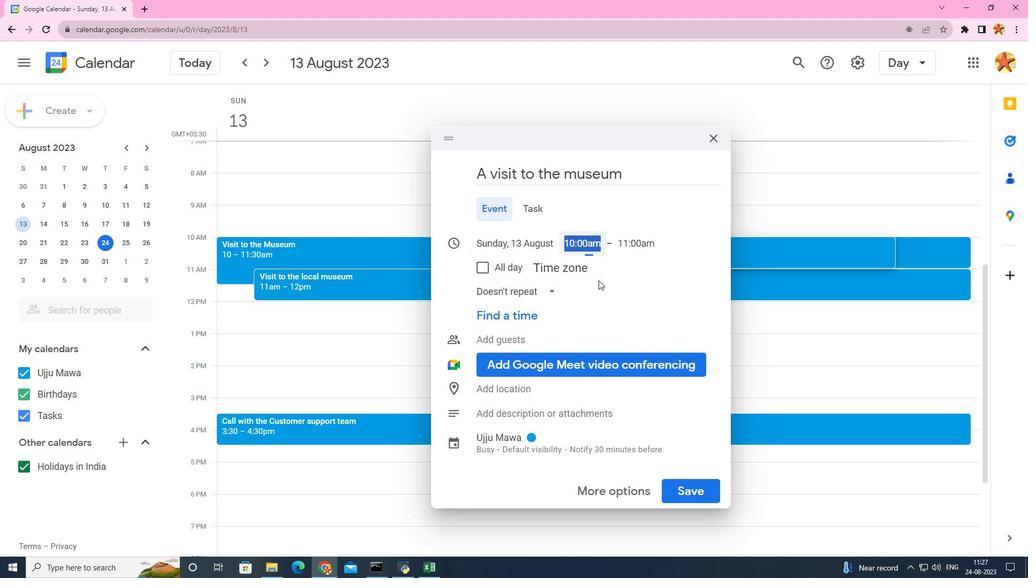 
Action: Mouse moved to (705, 430)
Screenshot: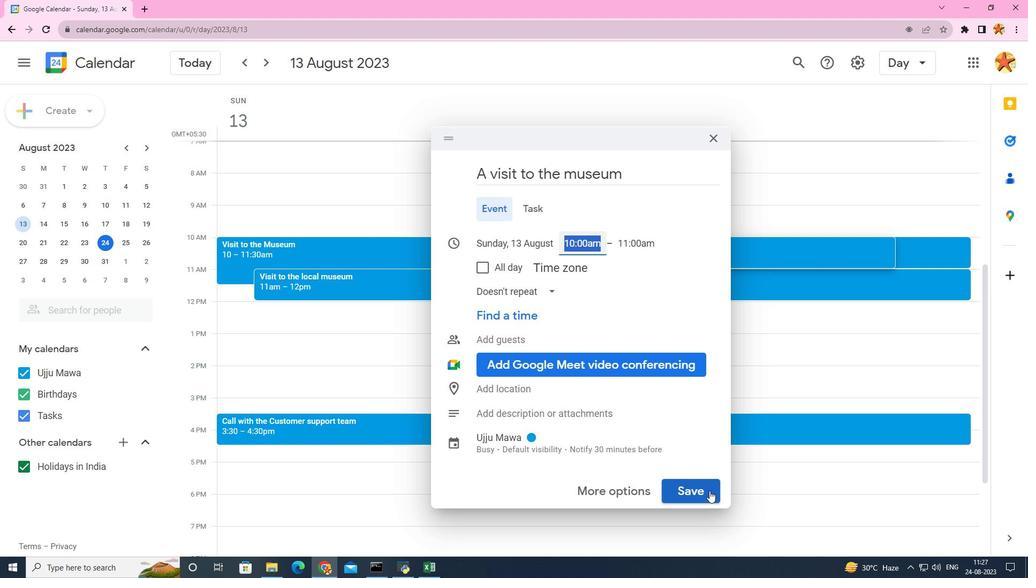 
Action: Mouse pressed left at (705, 430)
Screenshot: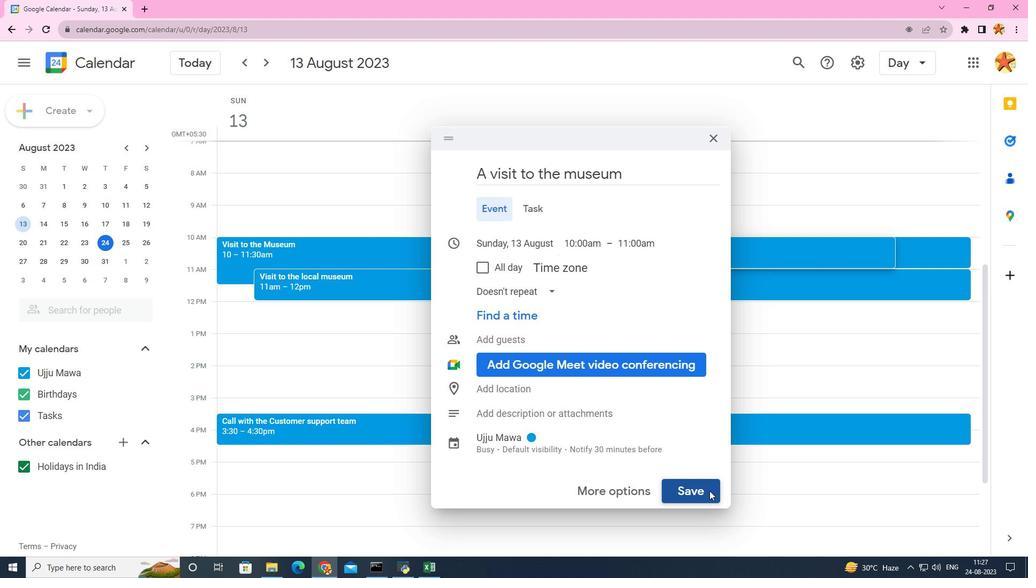 
